 Task: Enable the option "Ignore keyboard volume buttons" in the Qt interface.
Action: Mouse moved to (126, 16)
Screenshot: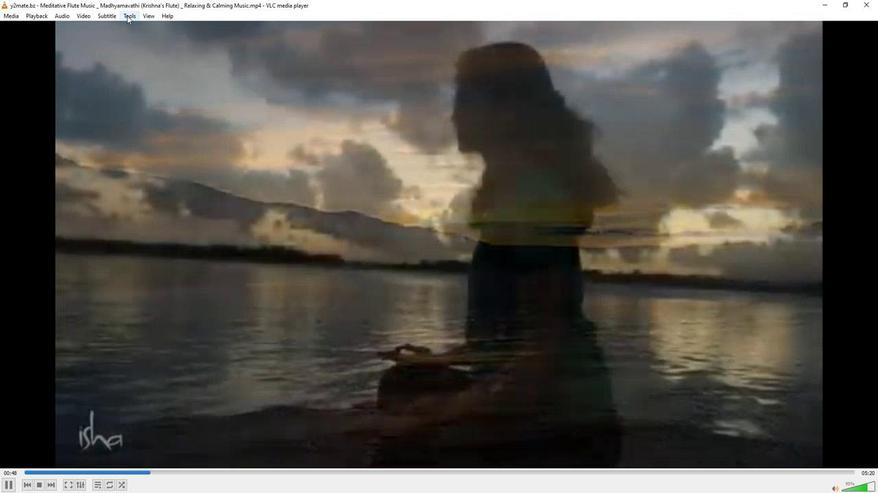 
Action: Mouse pressed left at (126, 16)
Screenshot: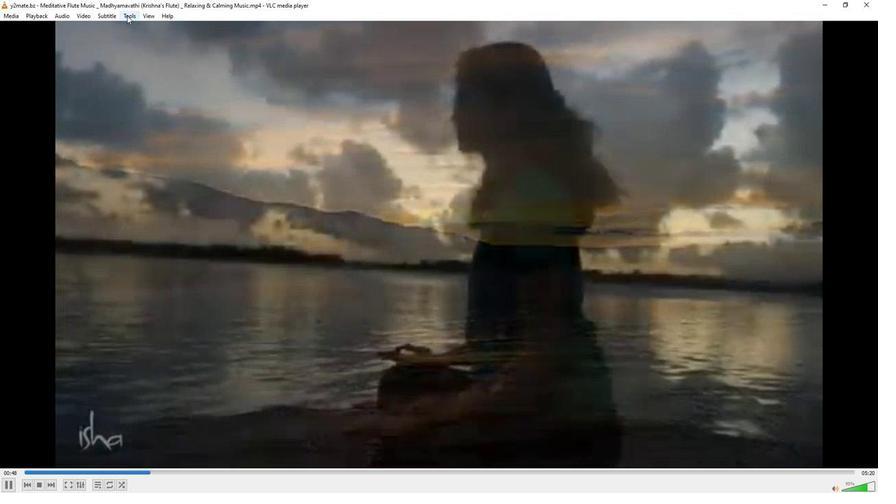 
Action: Mouse moved to (139, 124)
Screenshot: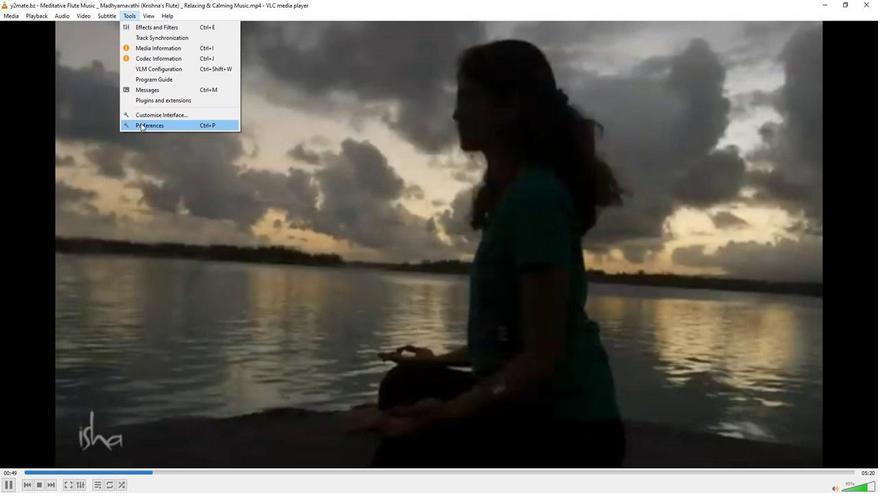 
Action: Mouse pressed left at (139, 124)
Screenshot: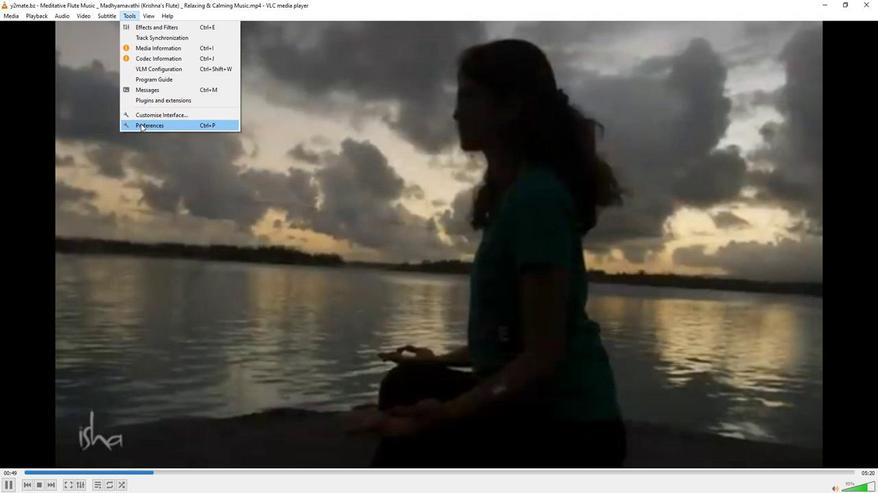 
Action: Mouse moved to (289, 399)
Screenshot: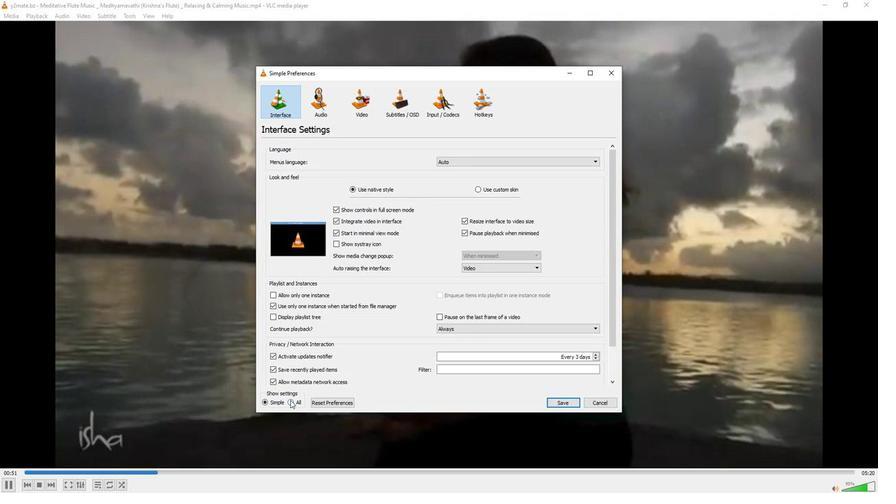 
Action: Mouse pressed left at (289, 399)
Screenshot: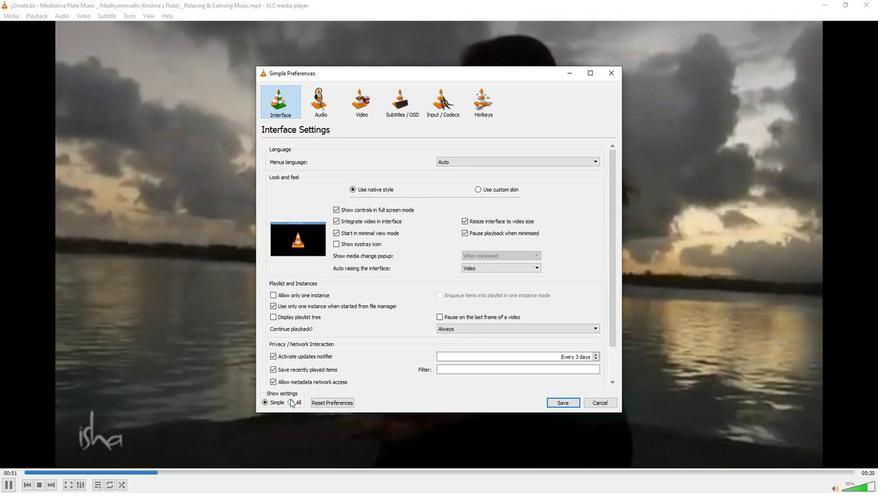 
Action: Mouse moved to (283, 353)
Screenshot: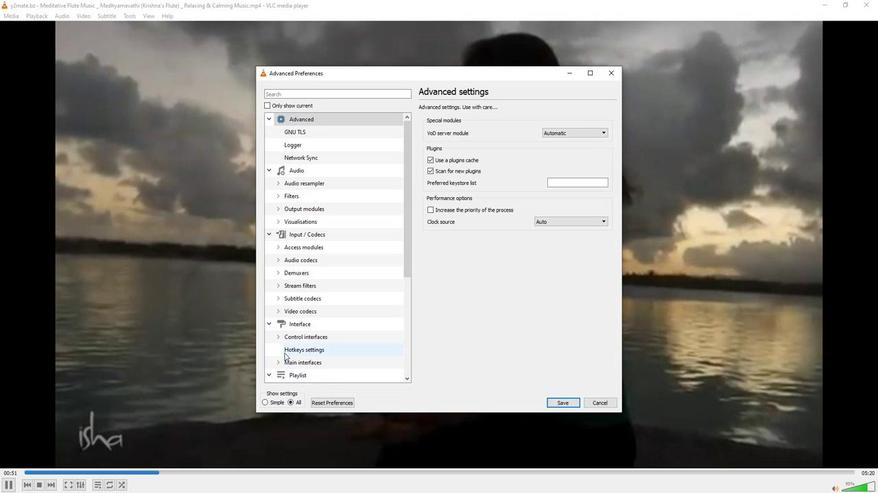 
Action: Mouse scrolled (283, 352) with delta (0, 0)
Screenshot: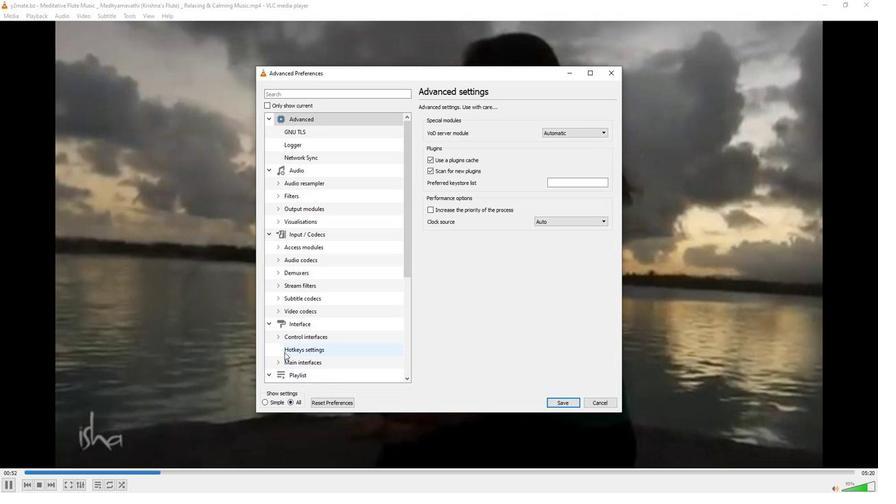 
Action: Mouse moved to (276, 324)
Screenshot: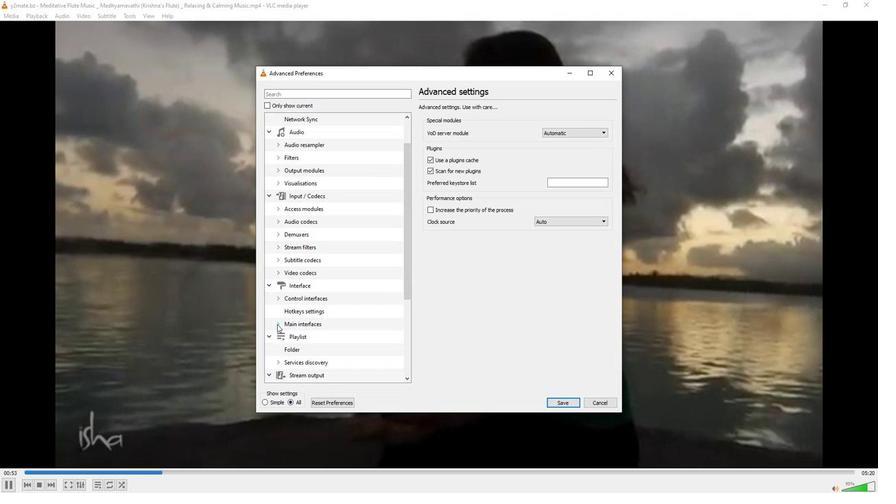
Action: Mouse pressed left at (276, 324)
Screenshot: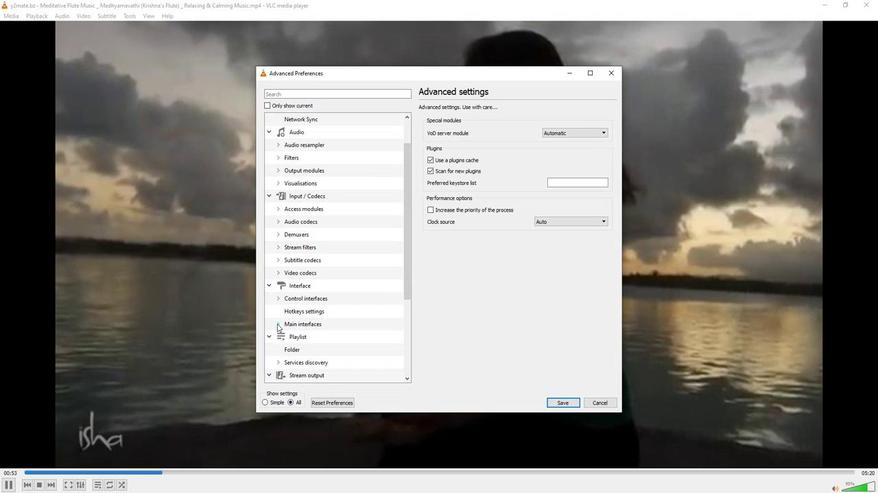 
Action: Mouse moved to (293, 349)
Screenshot: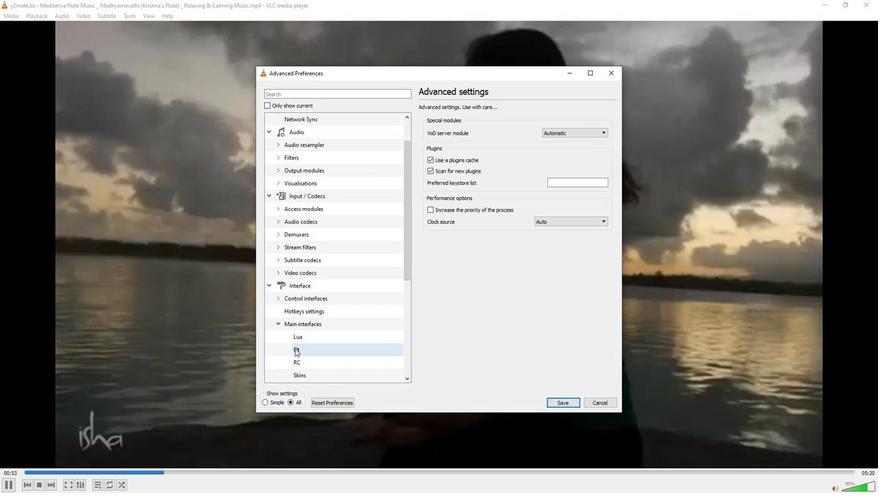 
Action: Mouse pressed left at (293, 349)
Screenshot: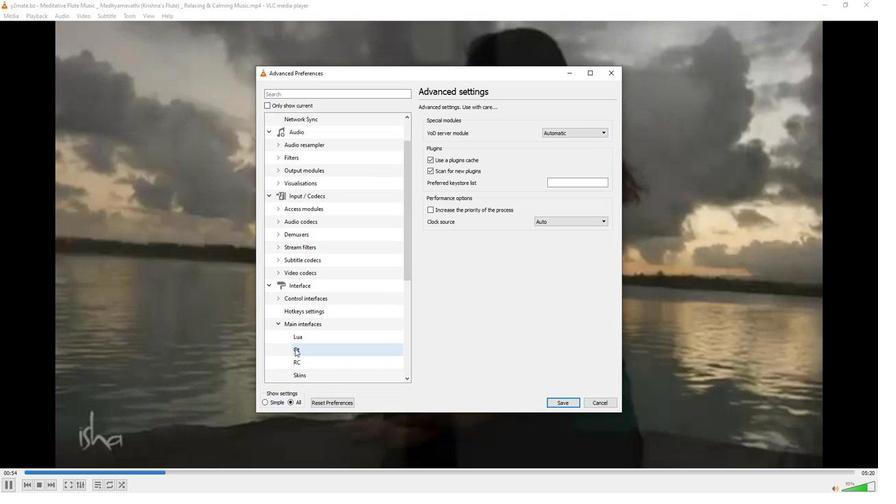 
Action: Mouse moved to (425, 294)
Screenshot: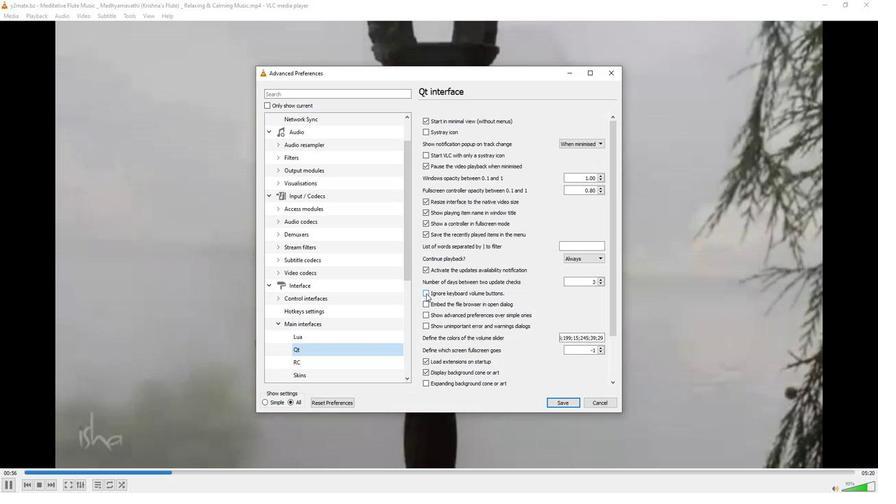 
Action: Mouse pressed left at (425, 294)
Screenshot: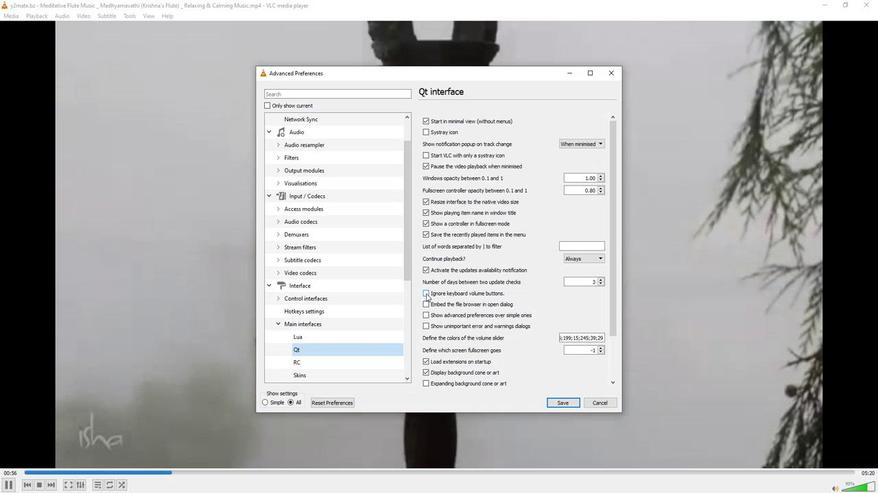 
Action: Mouse moved to (426, 299)
Screenshot: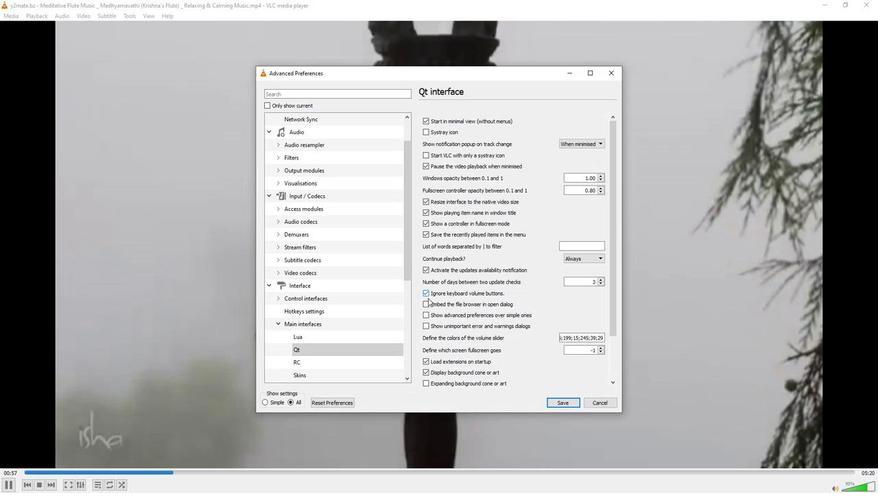 
